 Task: Find hotels with Indoor pool.
Action: Mouse moved to (408, 93)
Screenshot: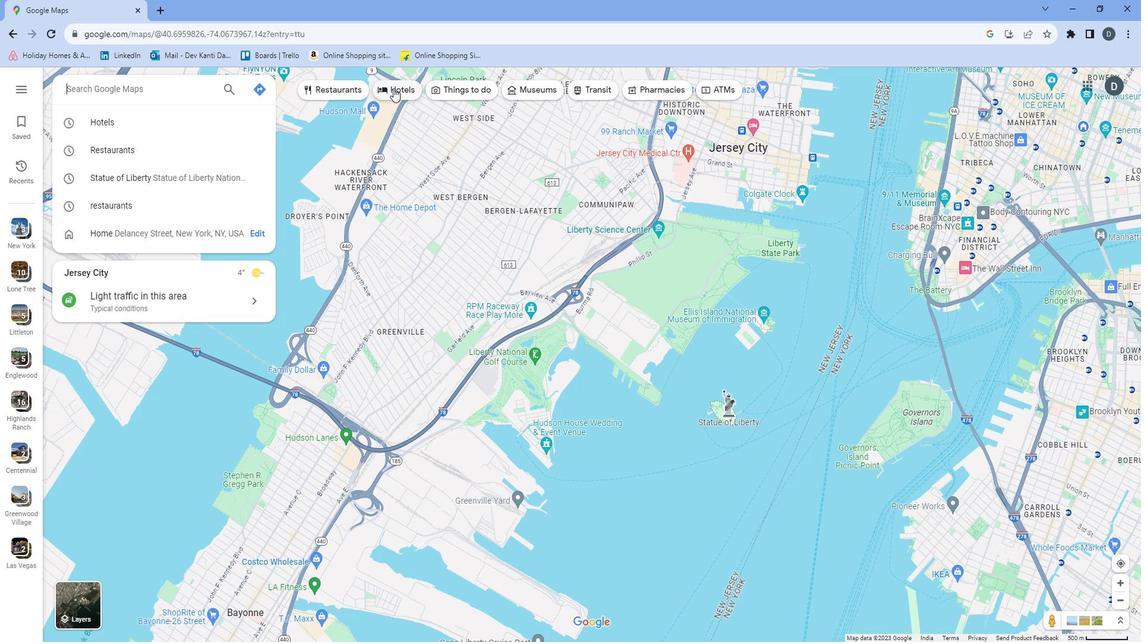 
Action: Mouse pressed left at (408, 93)
Screenshot: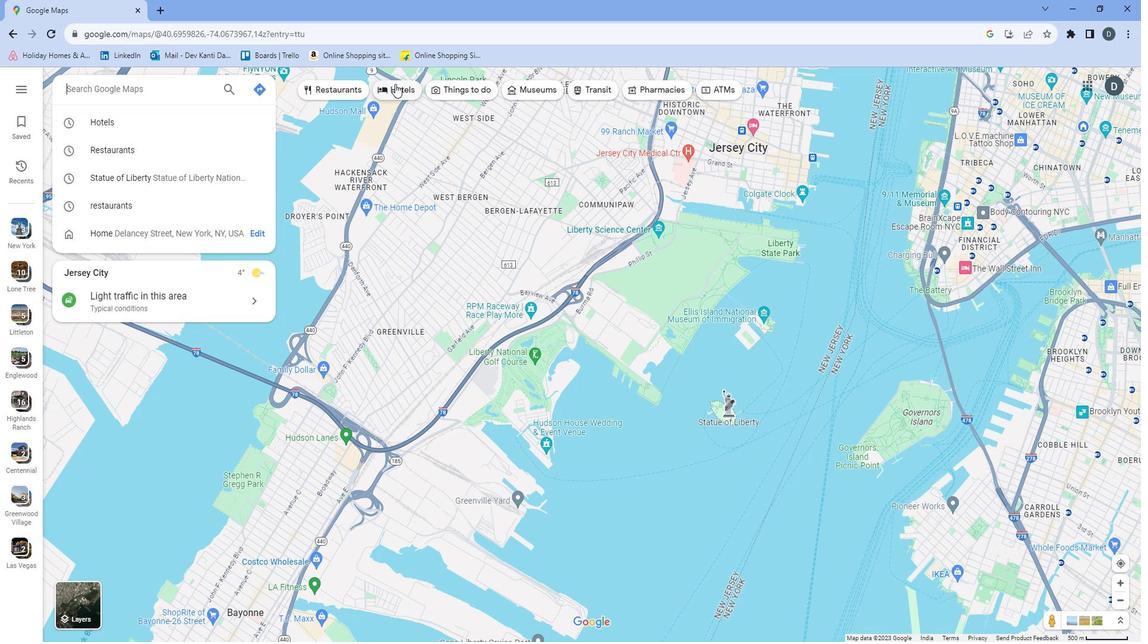 
Action: Mouse moved to (556, 89)
Screenshot: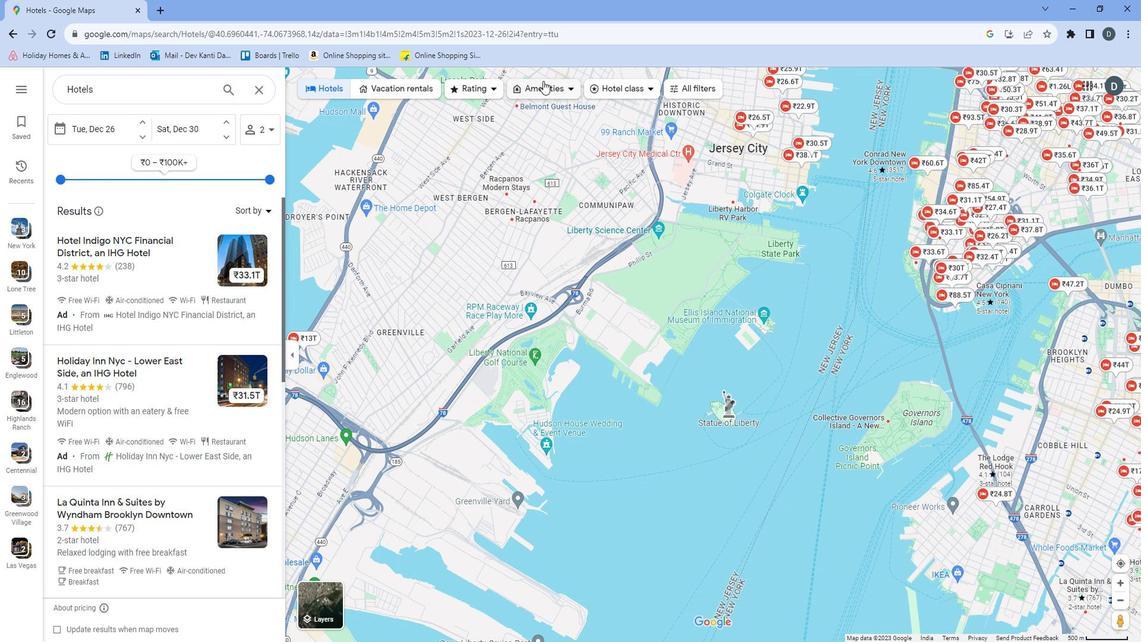 
Action: Mouse pressed left at (556, 89)
Screenshot: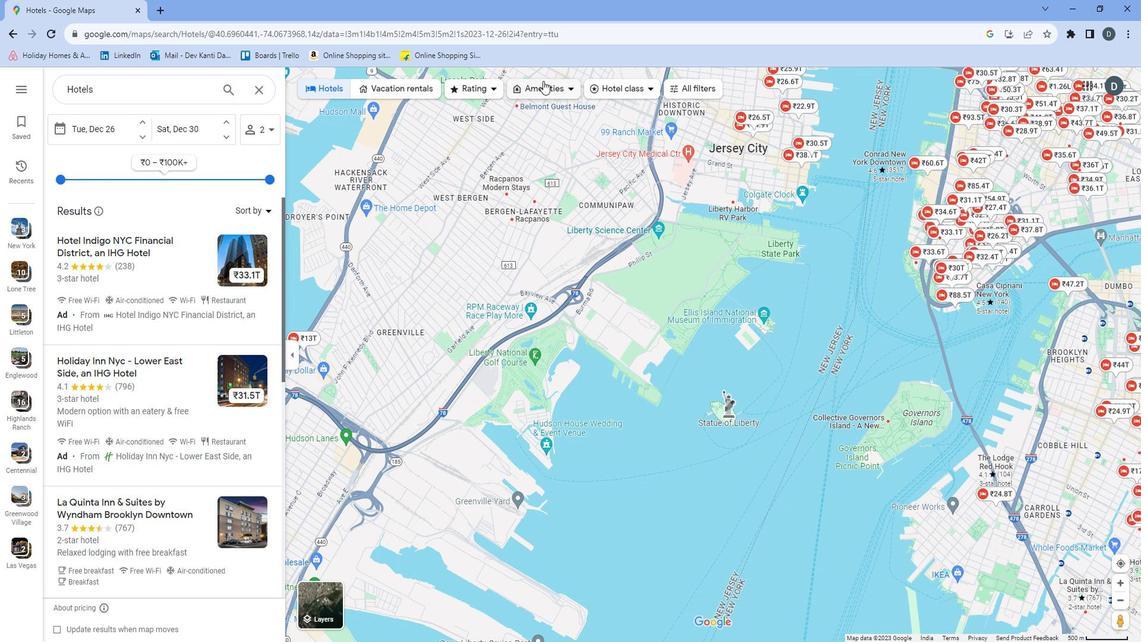 
Action: Mouse moved to (541, 281)
Screenshot: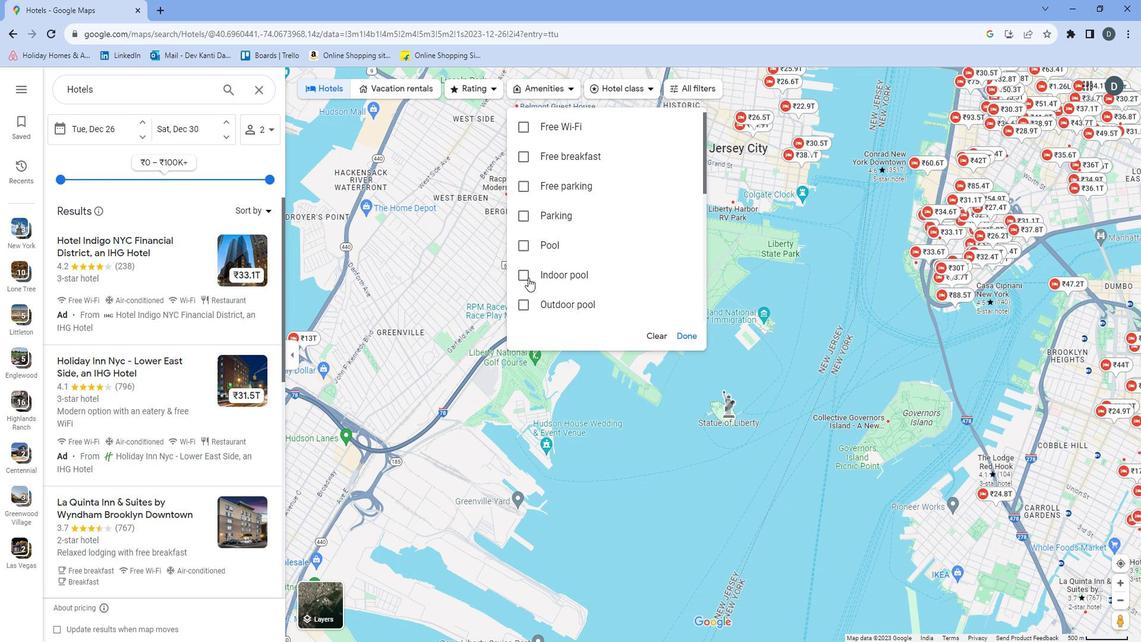 
Action: Mouse pressed left at (541, 281)
Screenshot: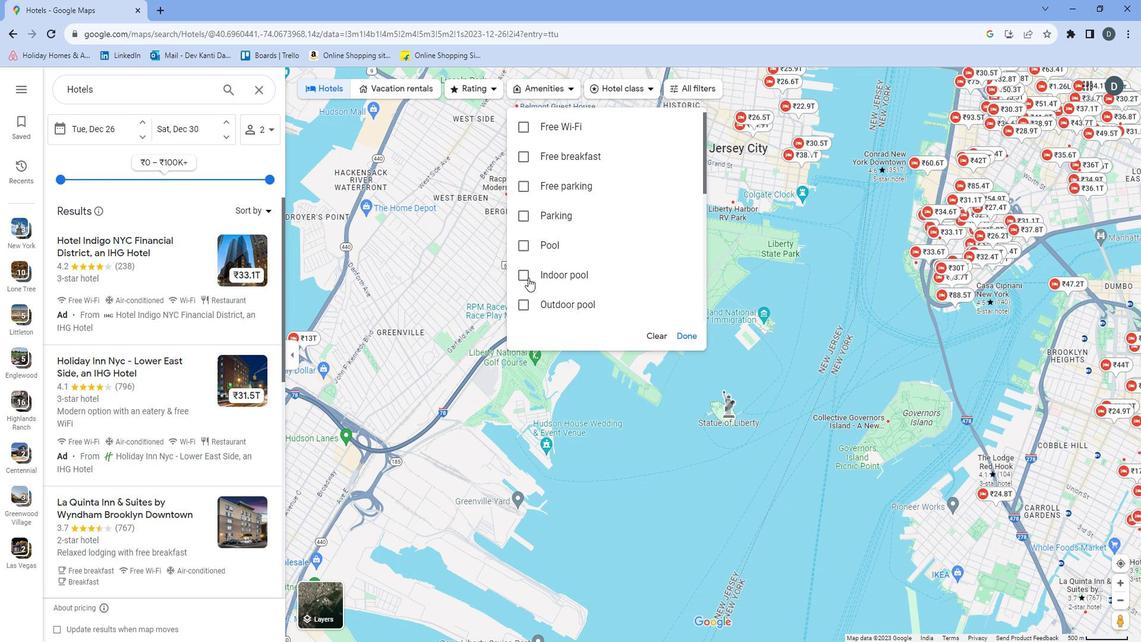 
Action: Mouse moved to (698, 329)
Screenshot: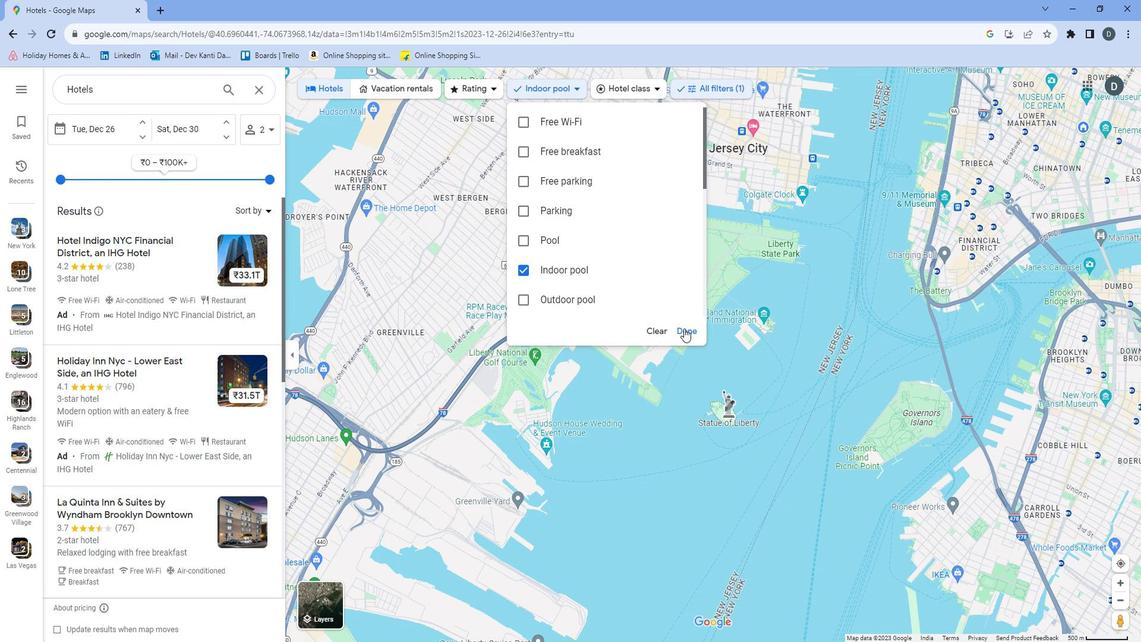 
Action: Mouse pressed left at (698, 329)
Screenshot: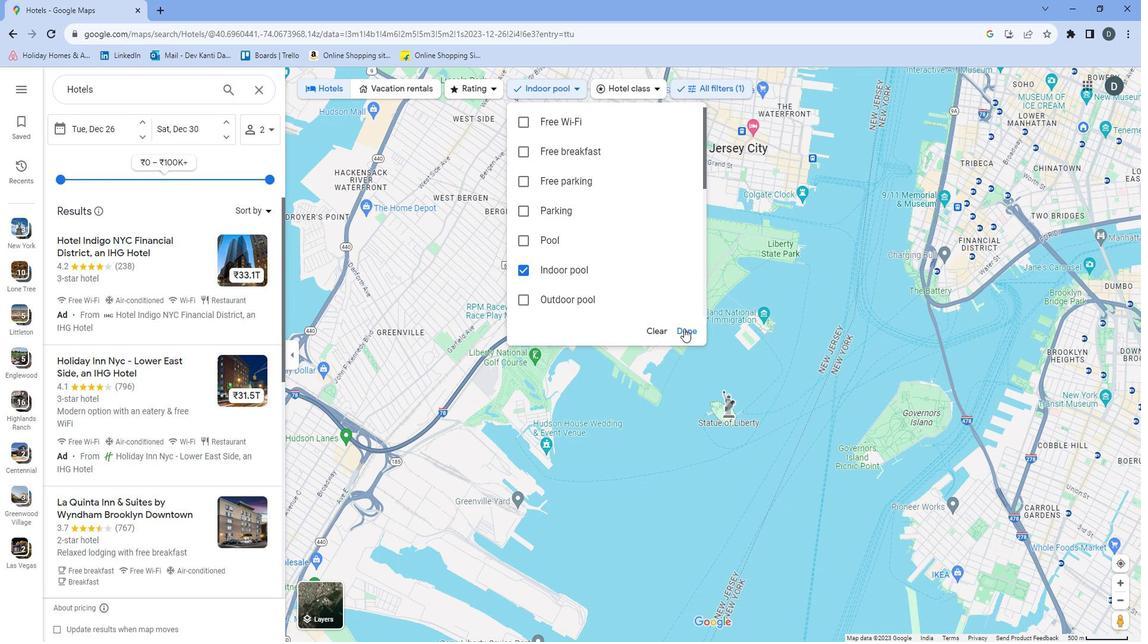 
Action: Mouse moved to (720, 245)
Screenshot: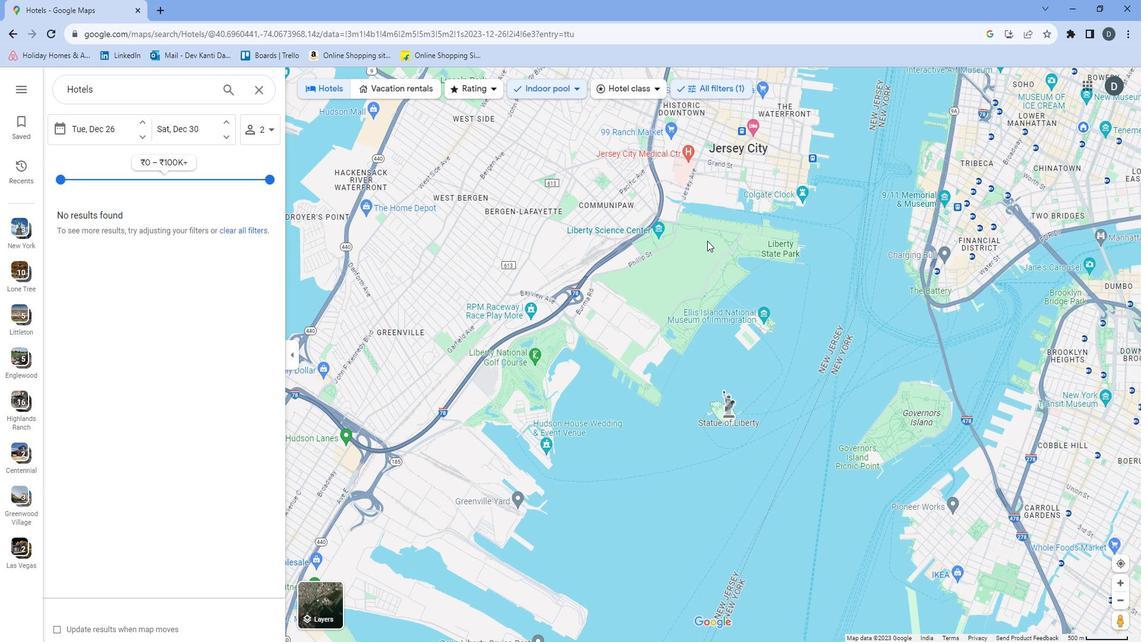 
